 Task: Create a task in Outlook for organizing a science fair with the subject 'Science Fair Preparation', set priority to 'High', and specify start date as '7/11/2023' and due date as '7/18/2023'.
Action: Mouse moved to (17, 160)
Screenshot: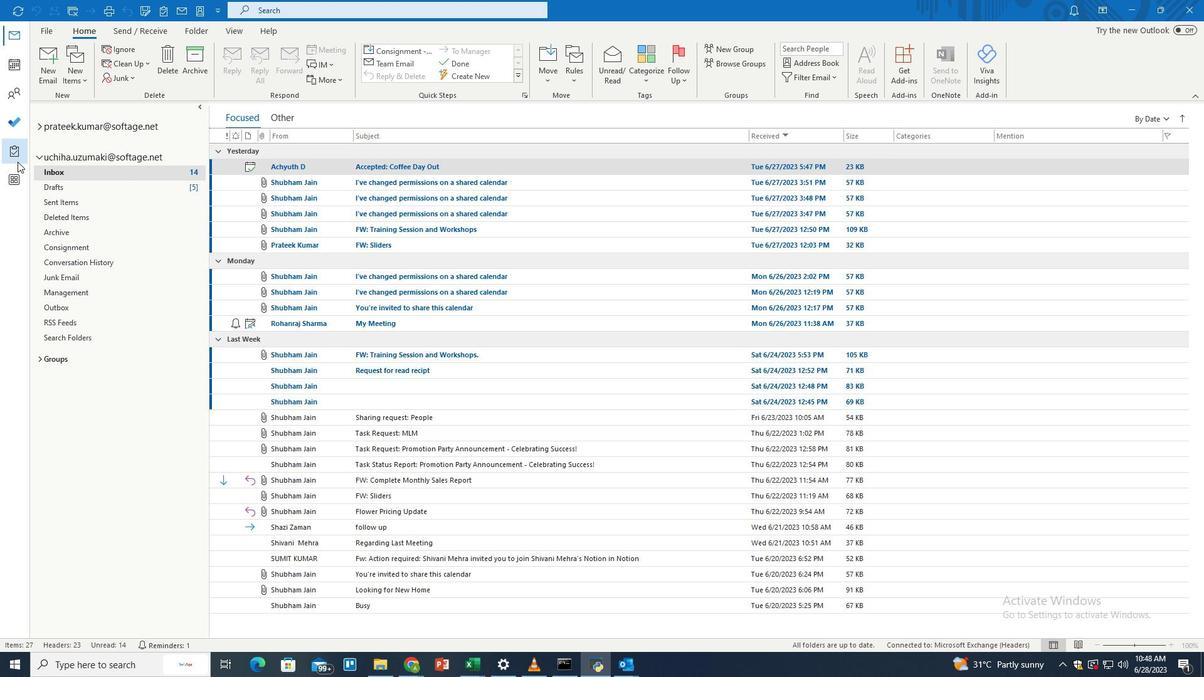 
Action: Mouse pressed left at (17, 160)
Screenshot: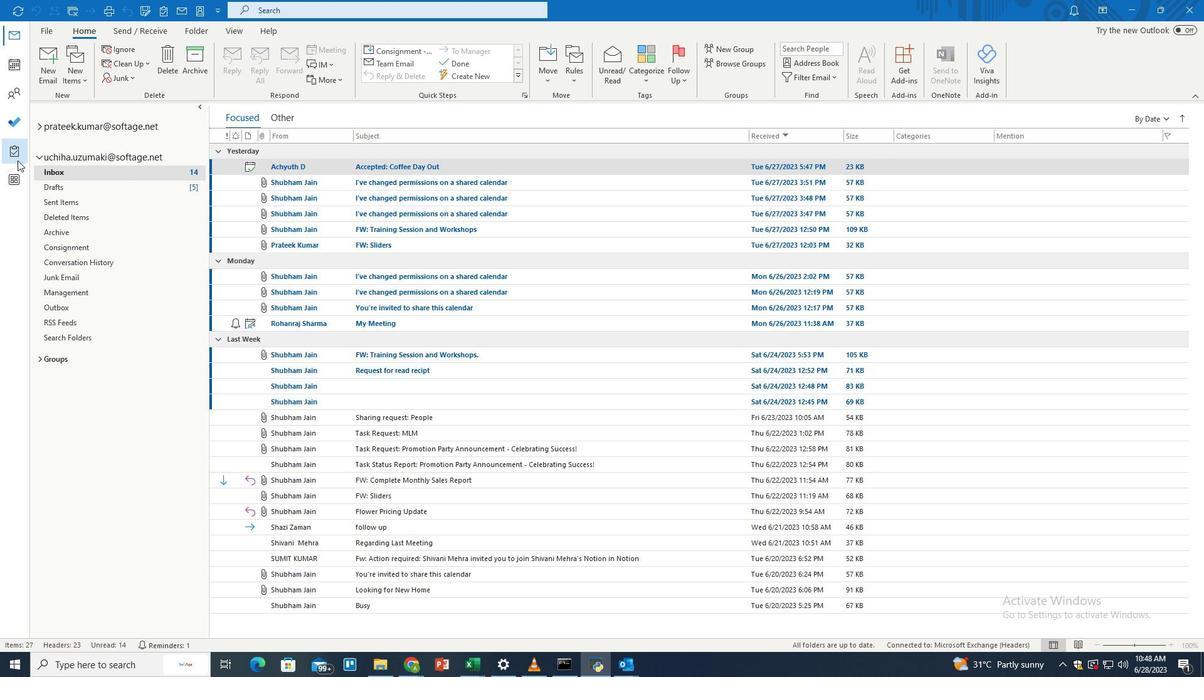 
Action: Mouse moved to (53, 53)
Screenshot: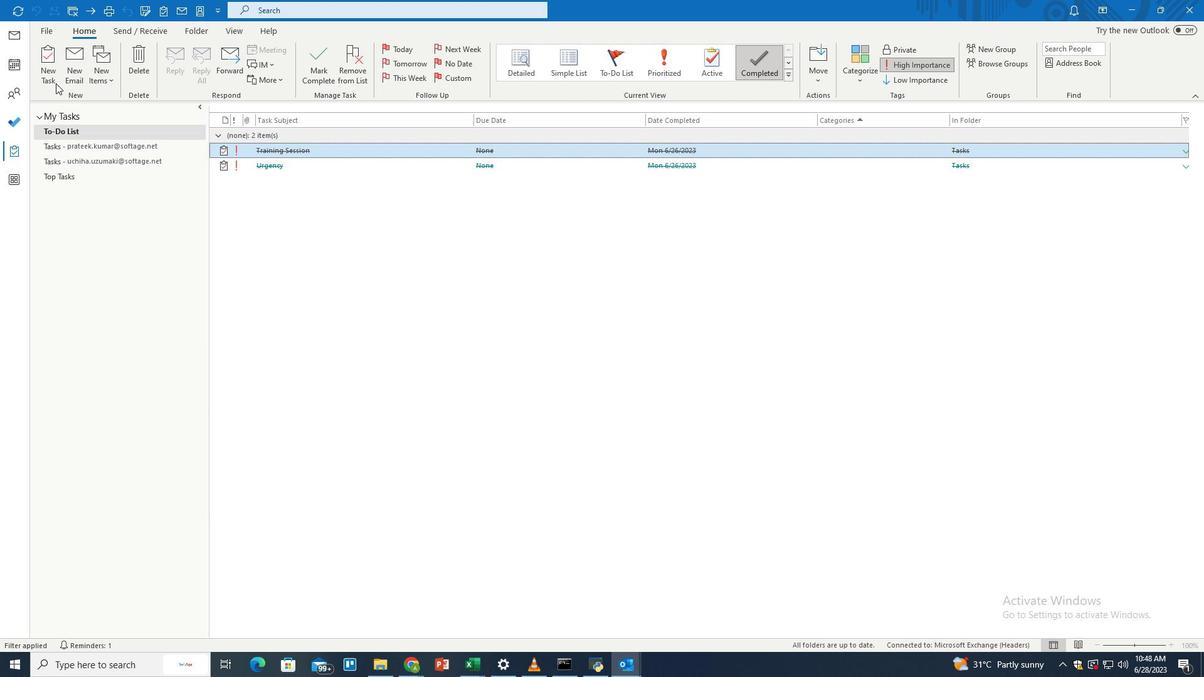 
Action: Mouse pressed left at (53, 53)
Screenshot: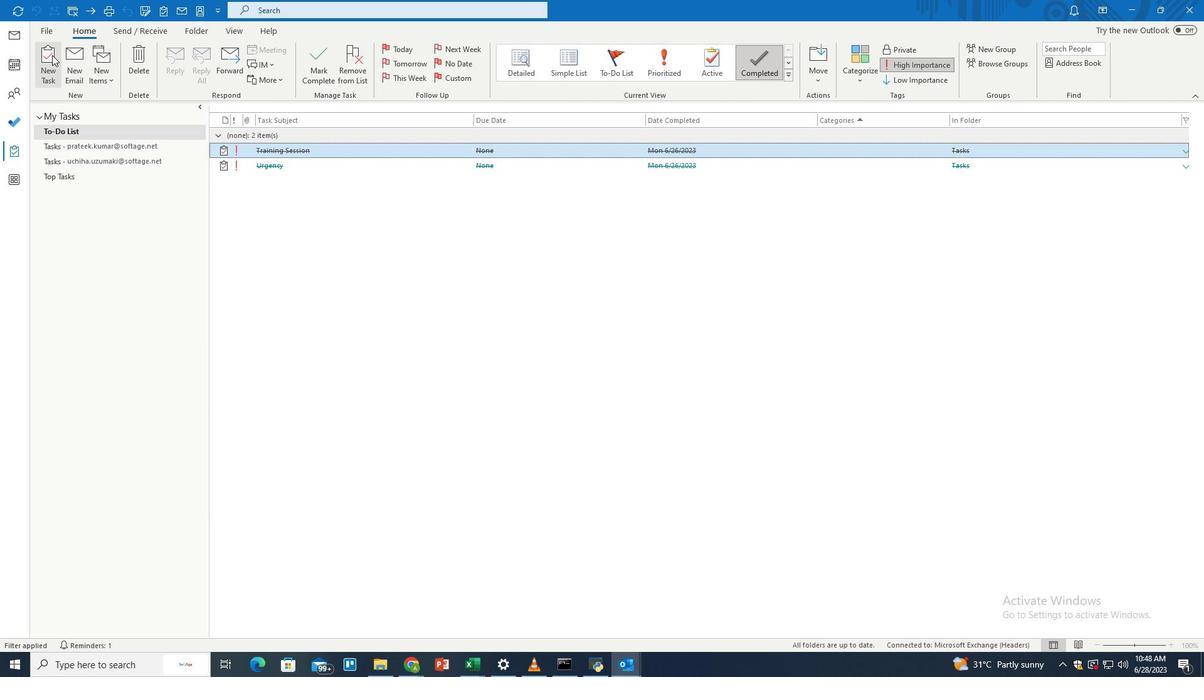 
Action: Mouse moved to (208, 133)
Screenshot: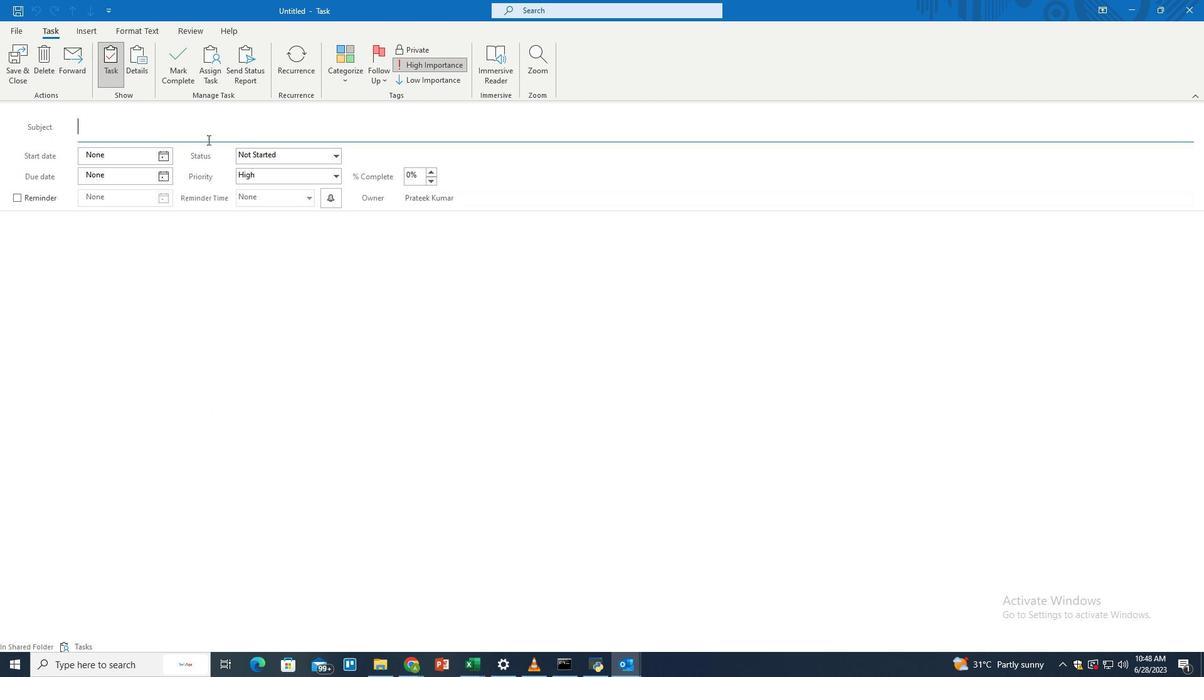 
Action: Mouse pressed left at (208, 133)
Screenshot: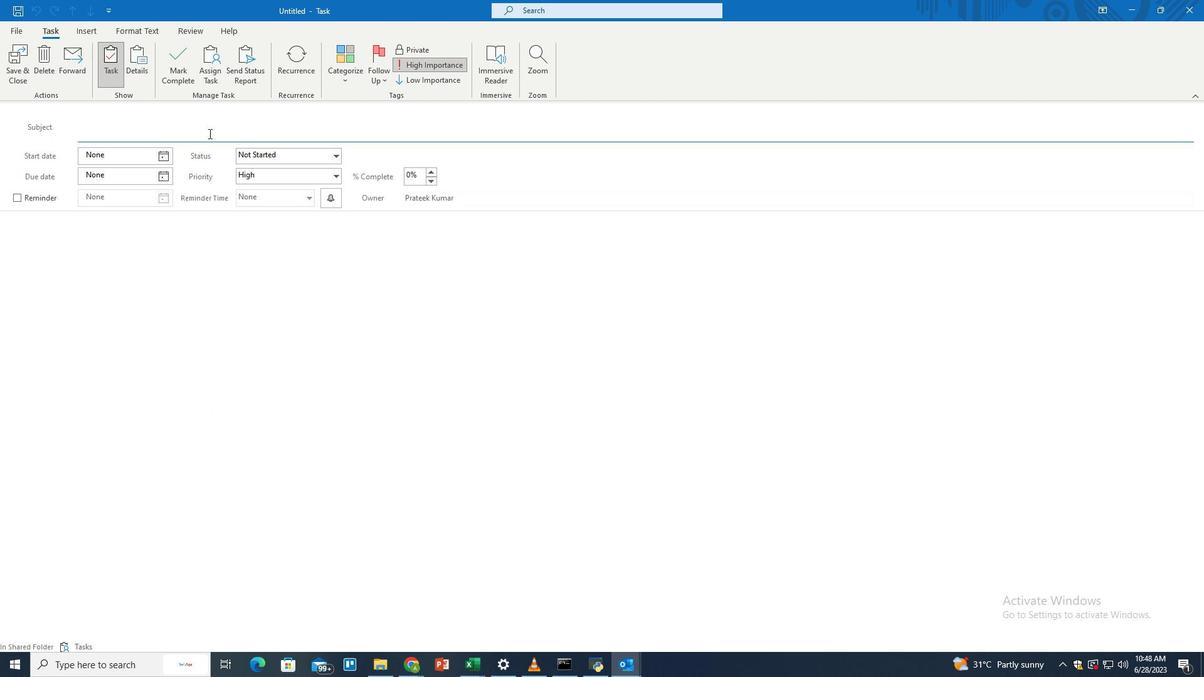 
Action: Key pressed <Key.shift>Science<Key.space><Key.shift>Fair<Key.space><Key.shift>Prre<Key.backspace><Key.backspace>eparation<Key.space><Key.shift>_<Key.backspace>-<Key.space><Key.shift>Exploring<Key.space><Key.shift>Wor<Key.backspace>nders
Screenshot: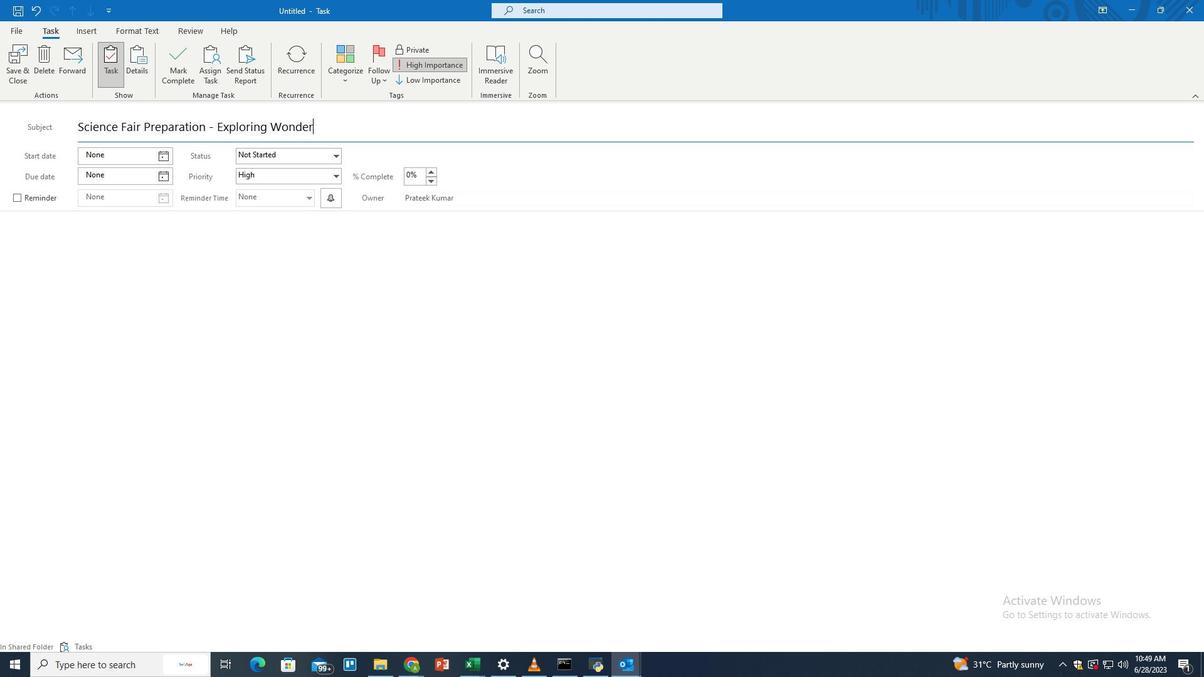 
Action: Mouse moved to (177, 240)
Screenshot: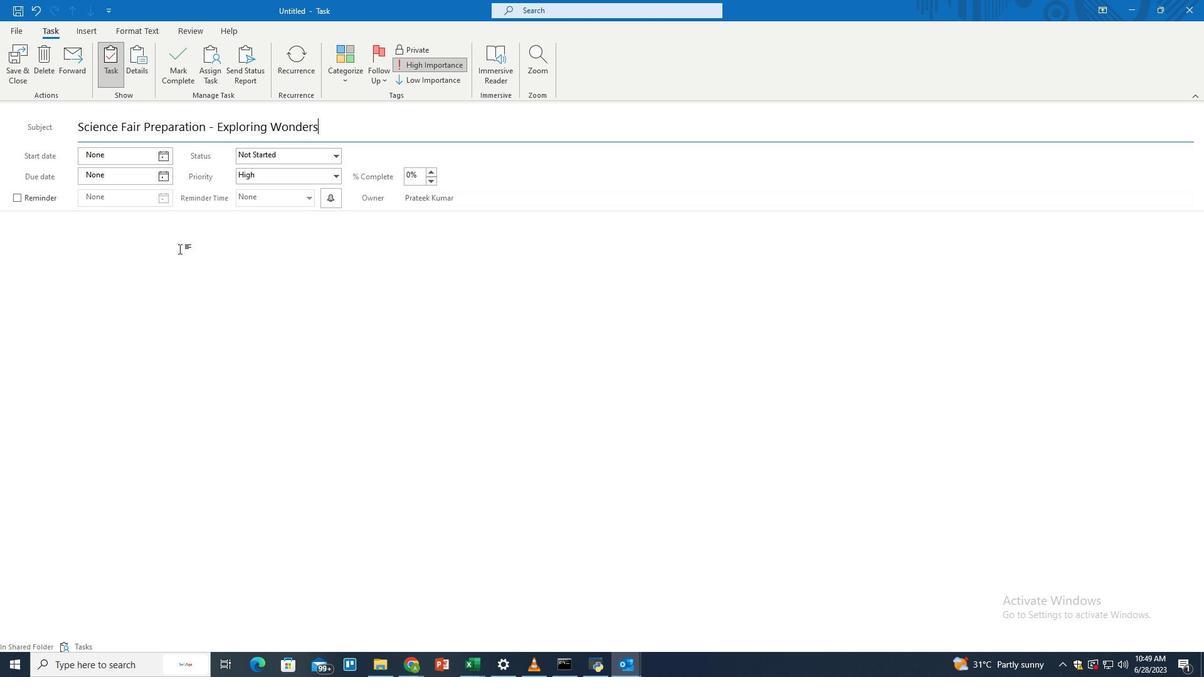 
Action: Mouse pressed left at (177, 240)
Screenshot: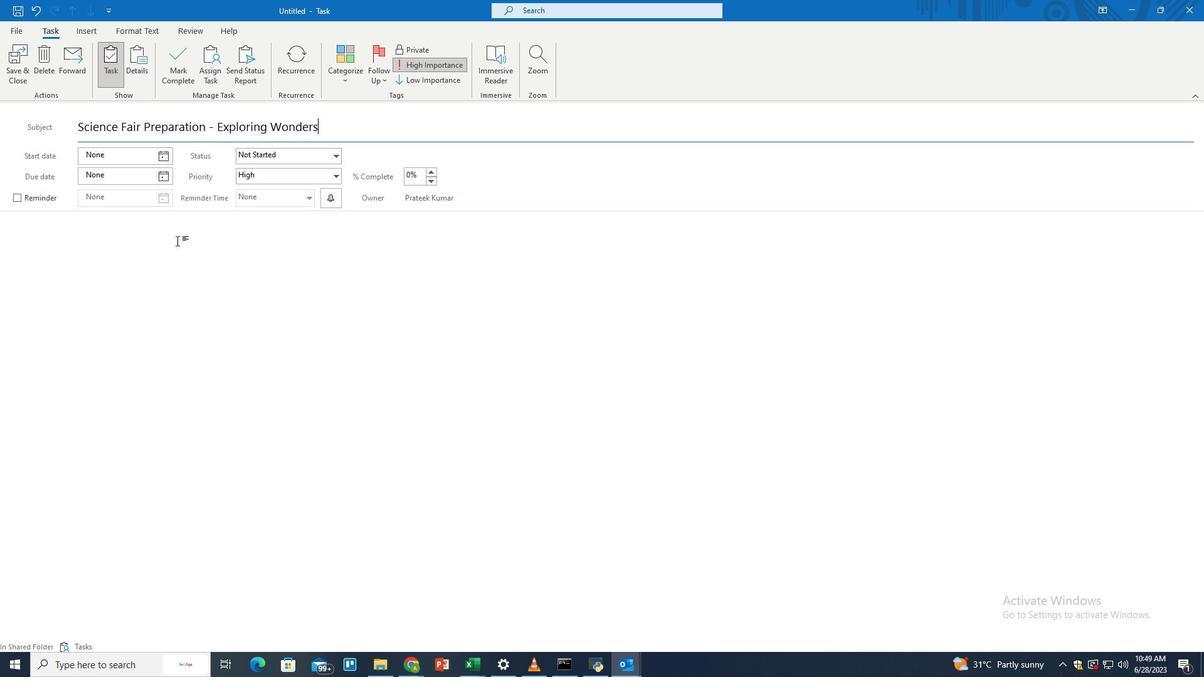 
Action: Key pressed <Key.shift>Organize<Key.space><Key.shift>A<Key.backspace>a<Key.space>science<Key.space>fair<Key.space>for<Key.space>school<Key.space>kids<Key.space>to<Key.space>shw<Key.backspace>owcase<Key.space>their<Key.space>scientific<Key.space>knowledge<Key.space>and<Key.space>creativity.<Key.space><Key.shift>CO<Key.backspace>oordinate<Key.space>project<Key.space>submissions,<Key.space>arrange<Key.space>display<Key.space>booh<Key.backspace>ths,<Key.space>and<Key.space>facilitate<Key.space>presentations.<Key.space><Key.shift><Key.shift><Key.shift><Key.shift><Key.shift><Key.shift>Encourage<Key.space>students<Key.space>to<Key.space>explore<Key.space>scientific<Key.space>concel<Key.backspace>pts<Key.space>and<Key.space>foster<Key.space>their<Key.space>curisi<Key.backspace><Key.backspace>osity
Screenshot: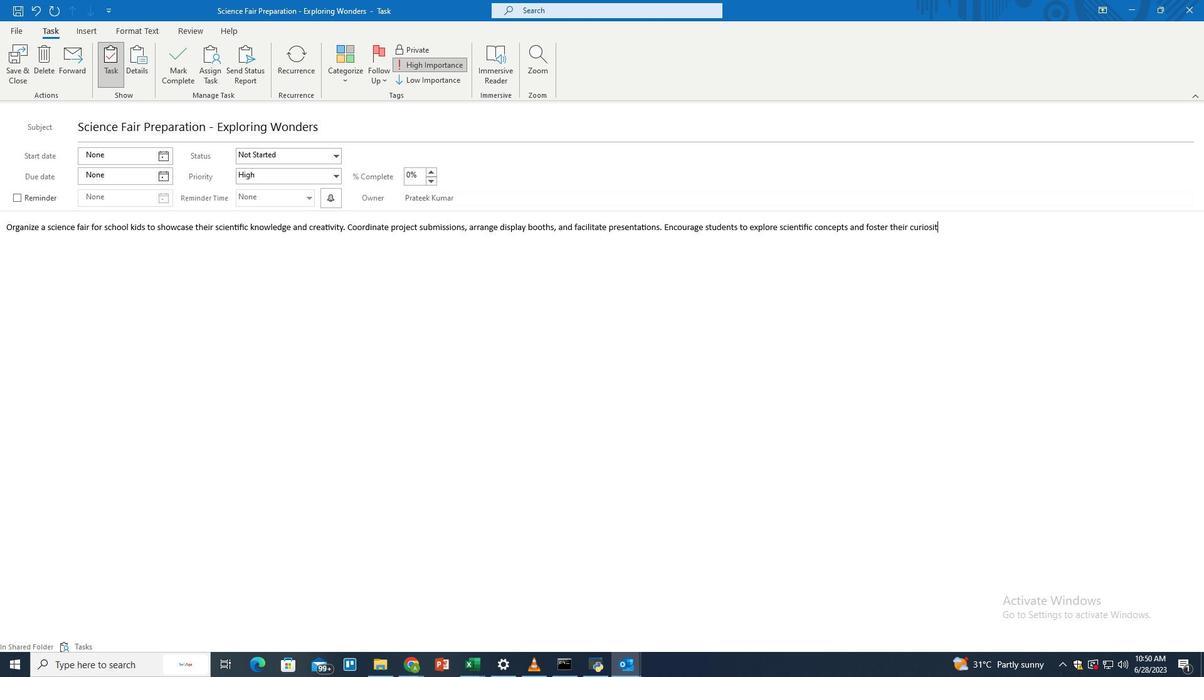 
Action: Mouse moved to (165, 156)
Screenshot: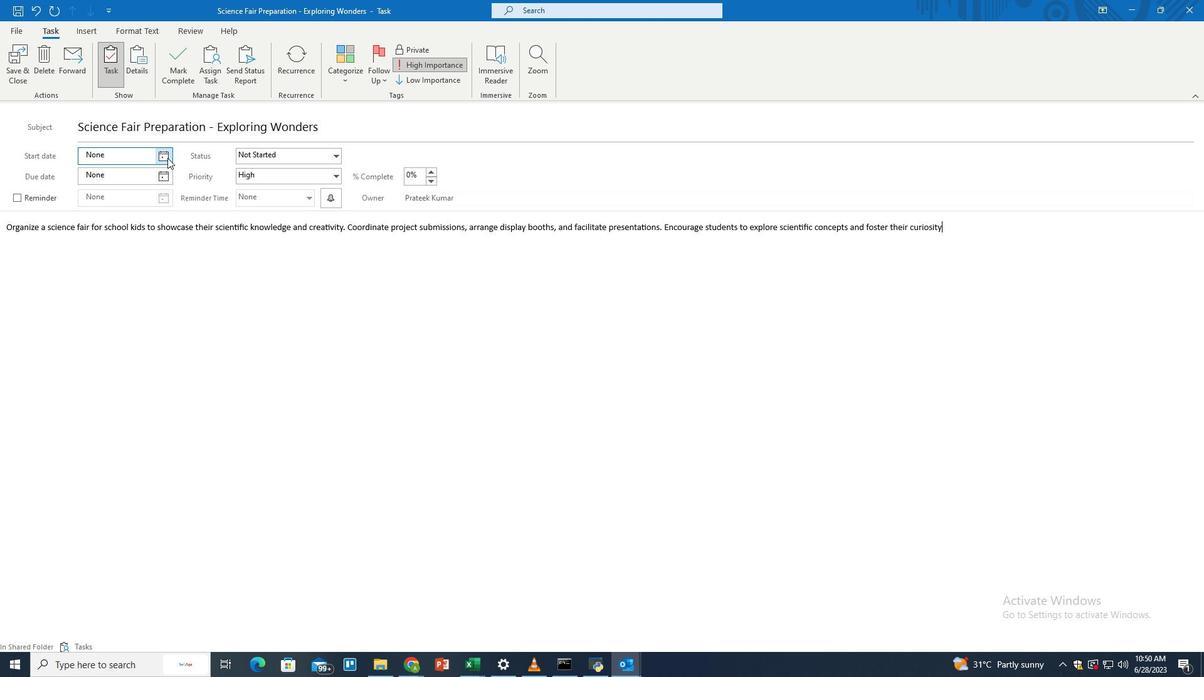 
Action: Mouse pressed left at (165, 156)
Screenshot: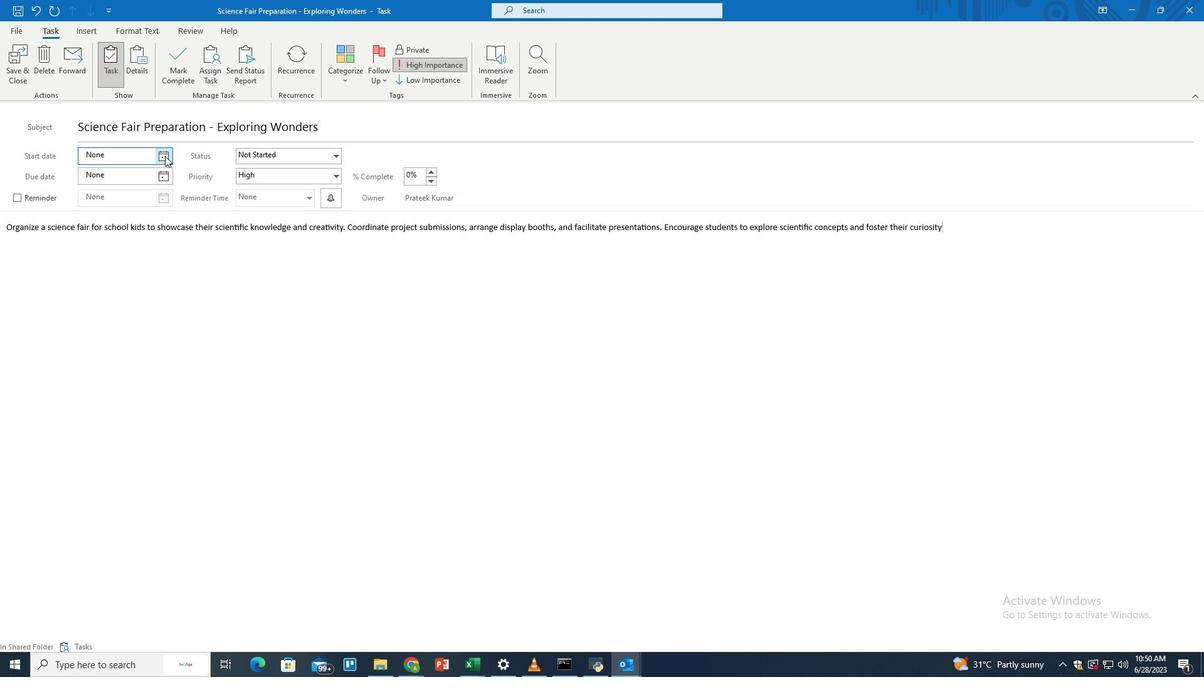
Action: Mouse moved to (165, 172)
Screenshot: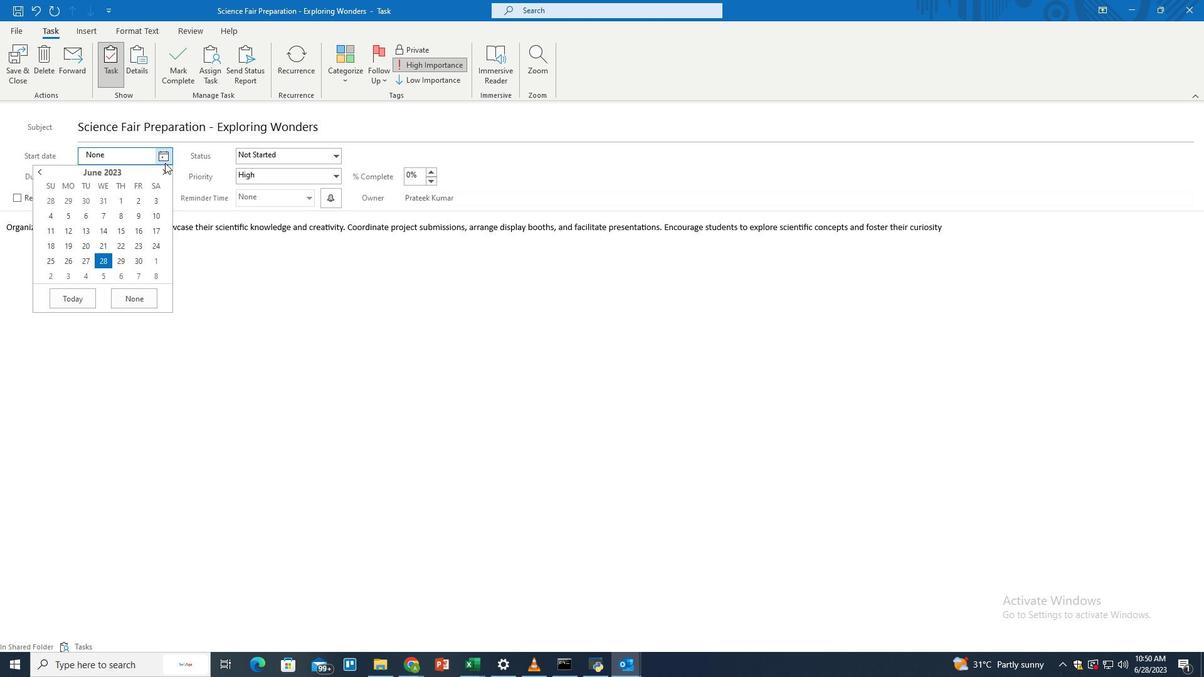 
Action: Mouse pressed left at (165, 172)
Screenshot: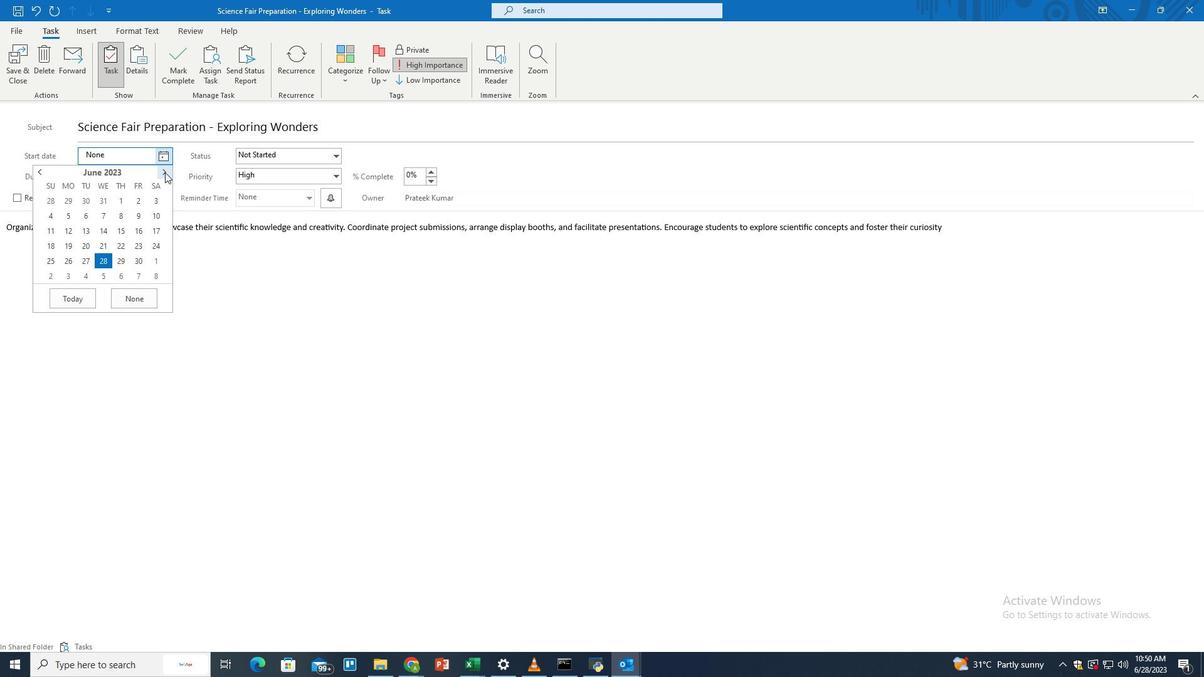 
Action: Mouse moved to (90, 230)
Screenshot: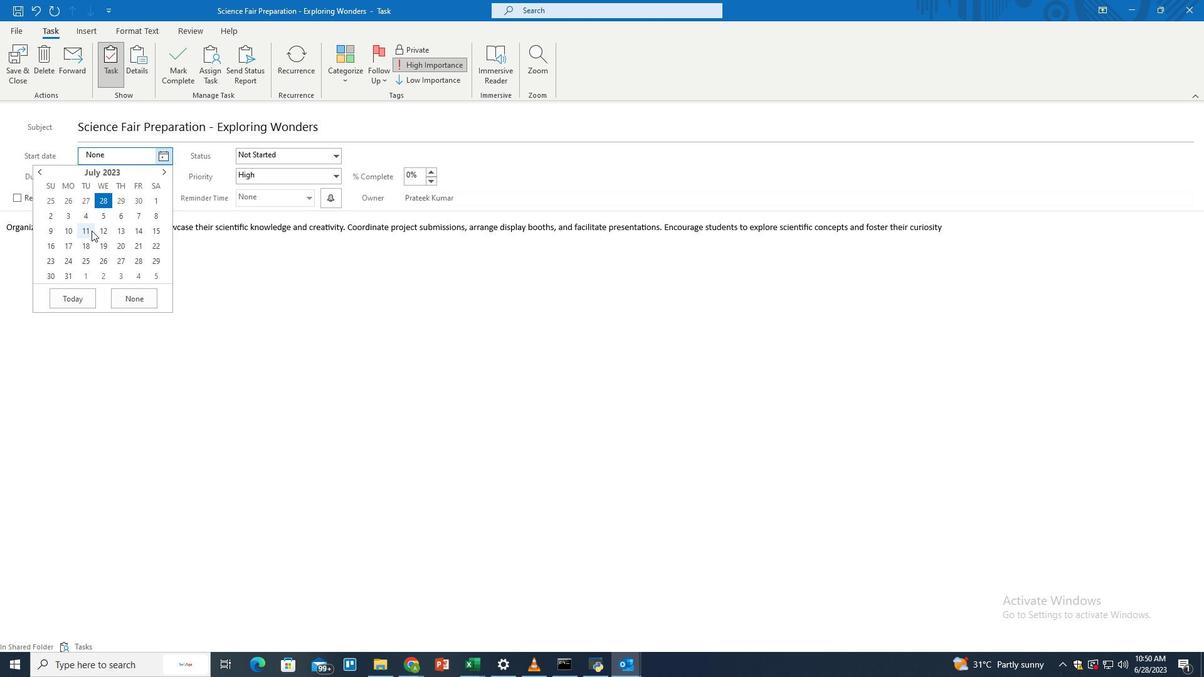 
Action: Mouse pressed left at (90, 230)
Screenshot: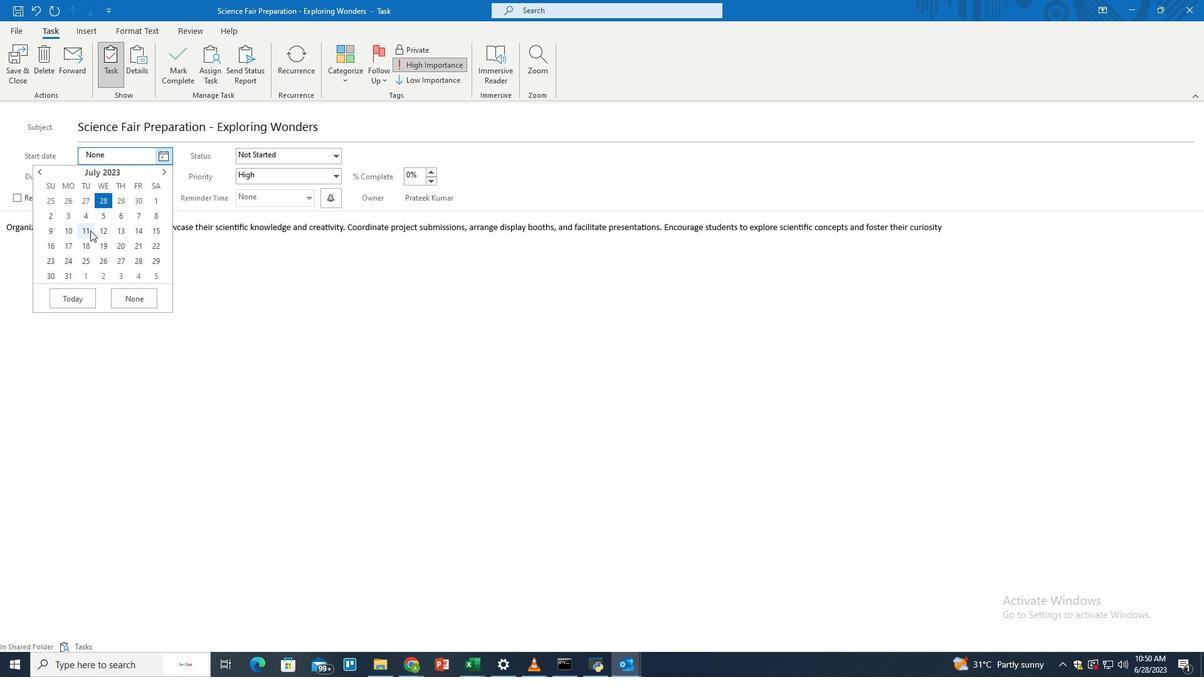 
Action: Mouse moved to (160, 195)
Screenshot: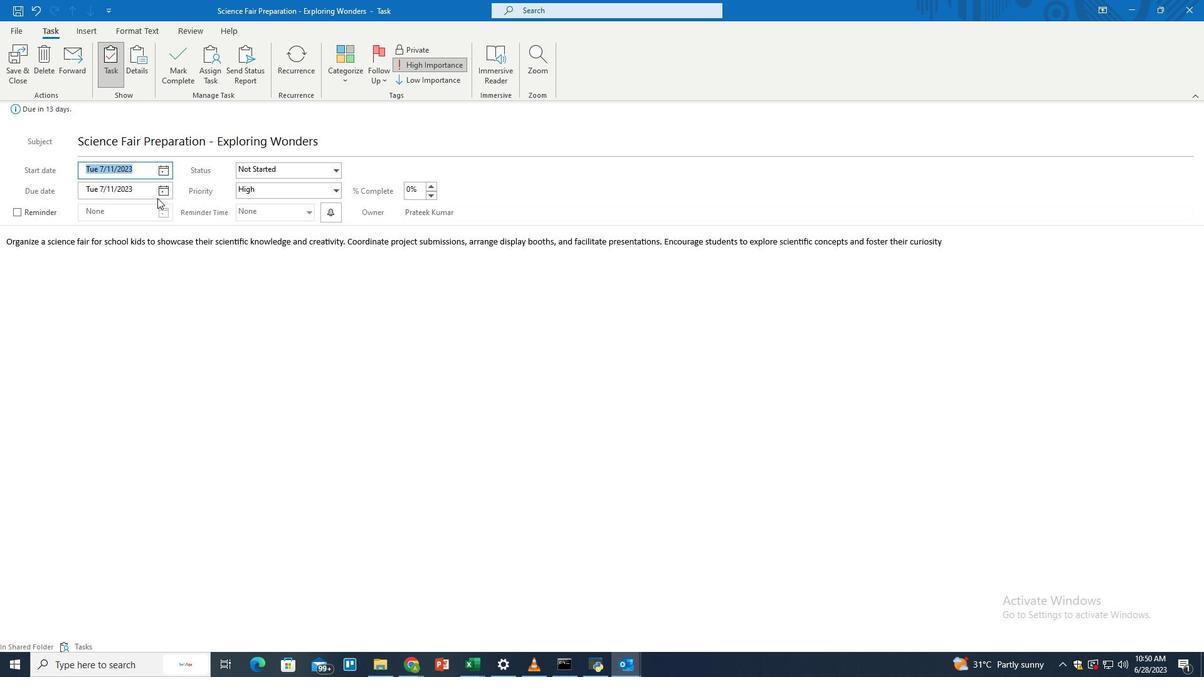 
Action: Mouse pressed left at (160, 195)
Screenshot: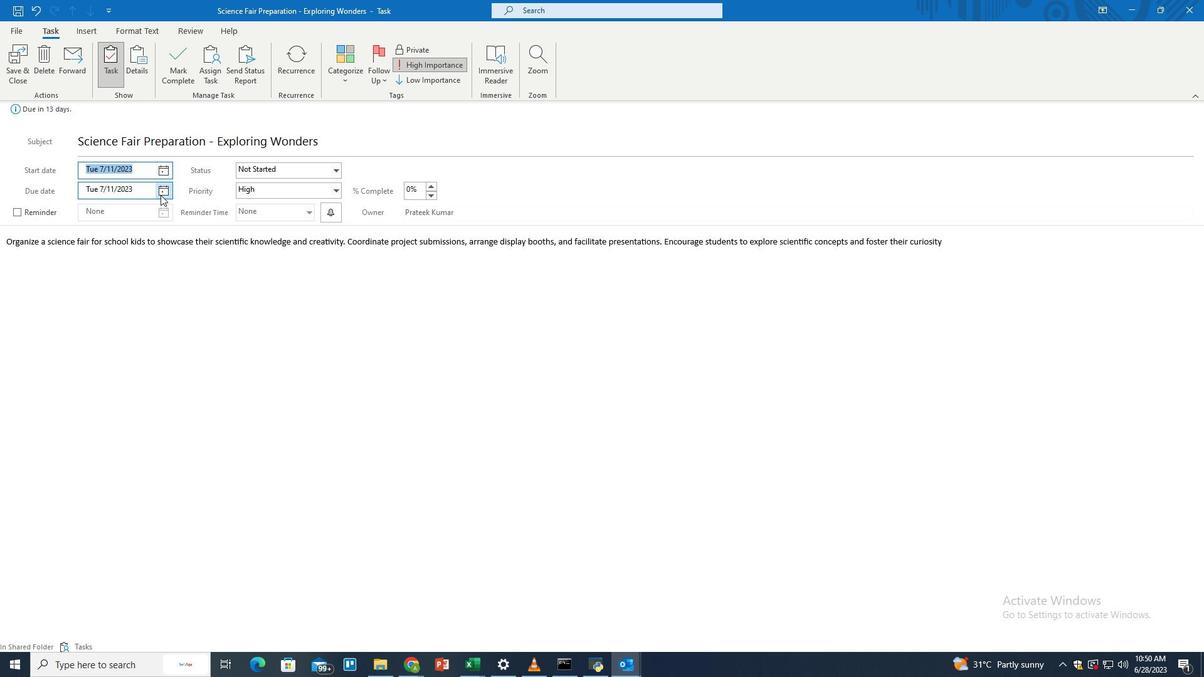 
Action: Mouse moved to (89, 278)
Screenshot: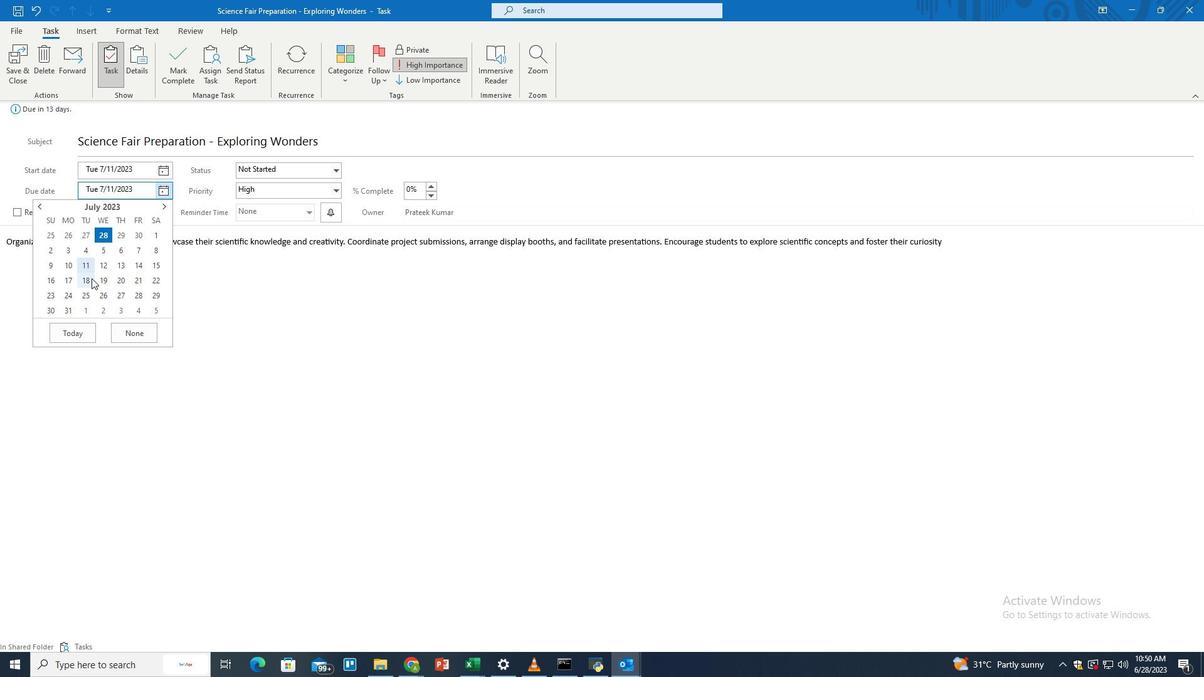 
Action: Mouse pressed left at (89, 278)
Screenshot: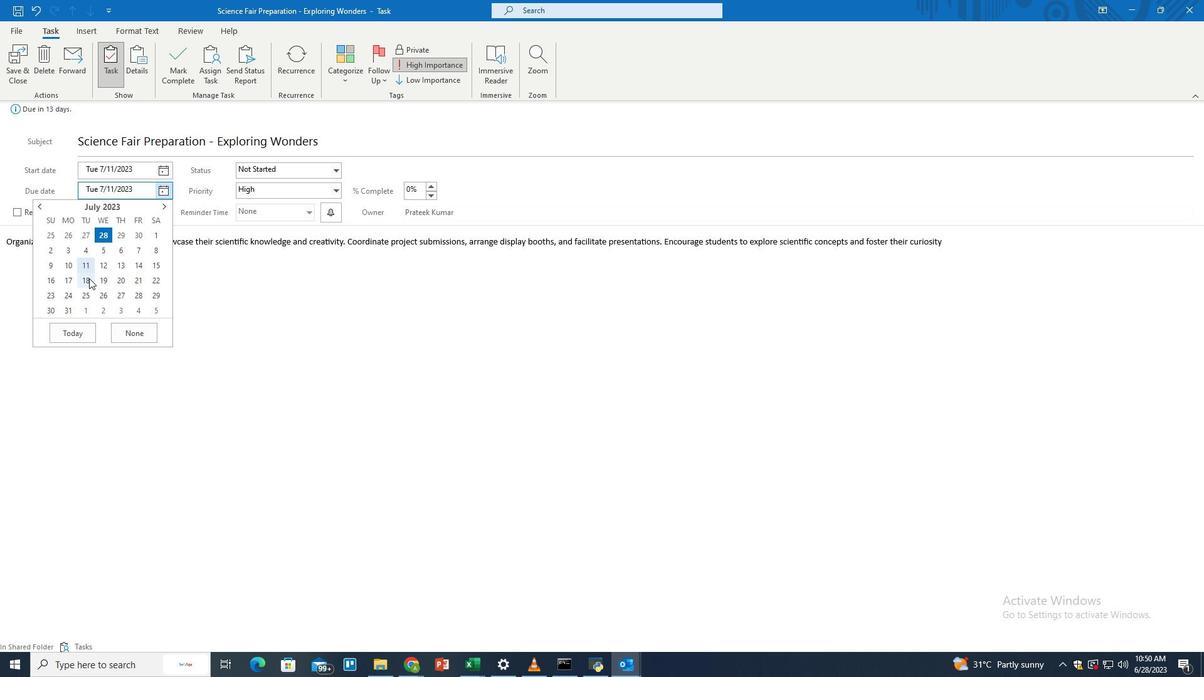 
Action: Mouse moved to (339, 173)
Screenshot: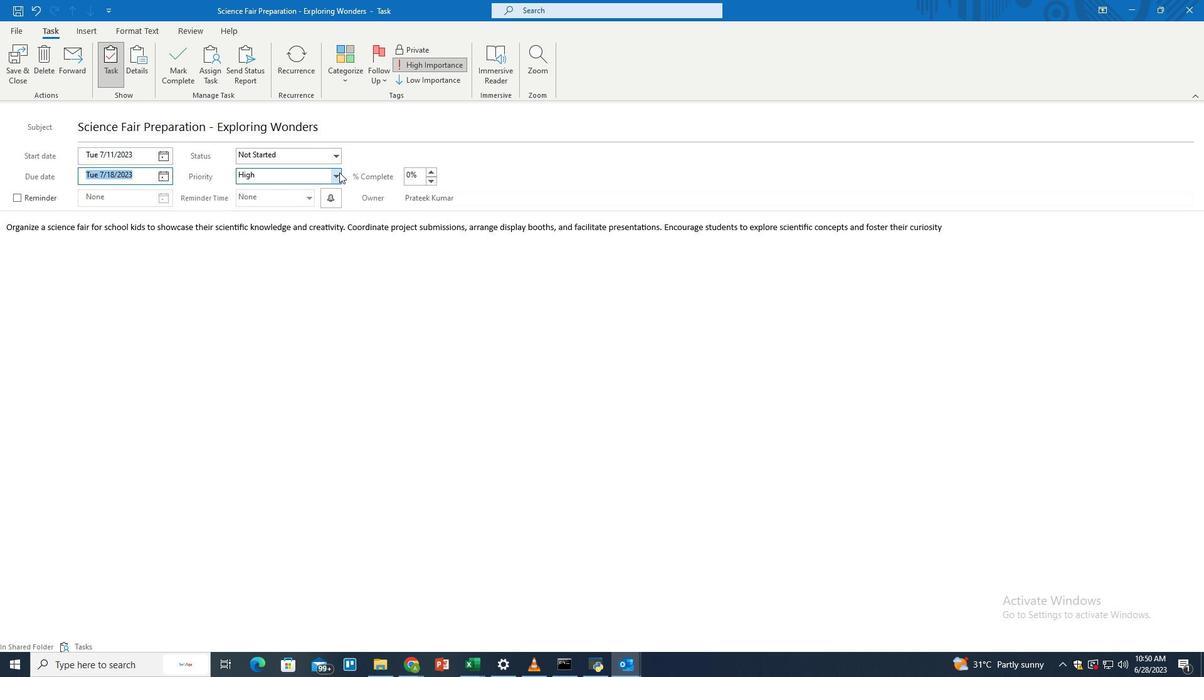 
Action: Mouse pressed left at (339, 173)
Screenshot: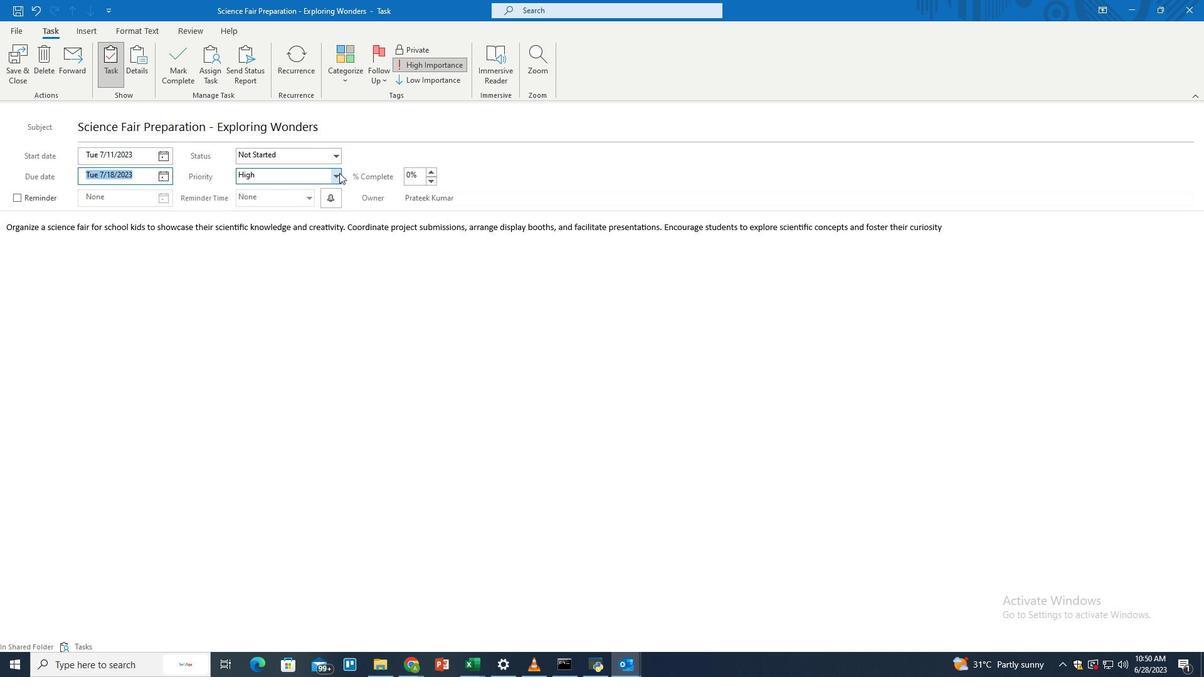 
Action: Mouse moved to (289, 198)
Screenshot: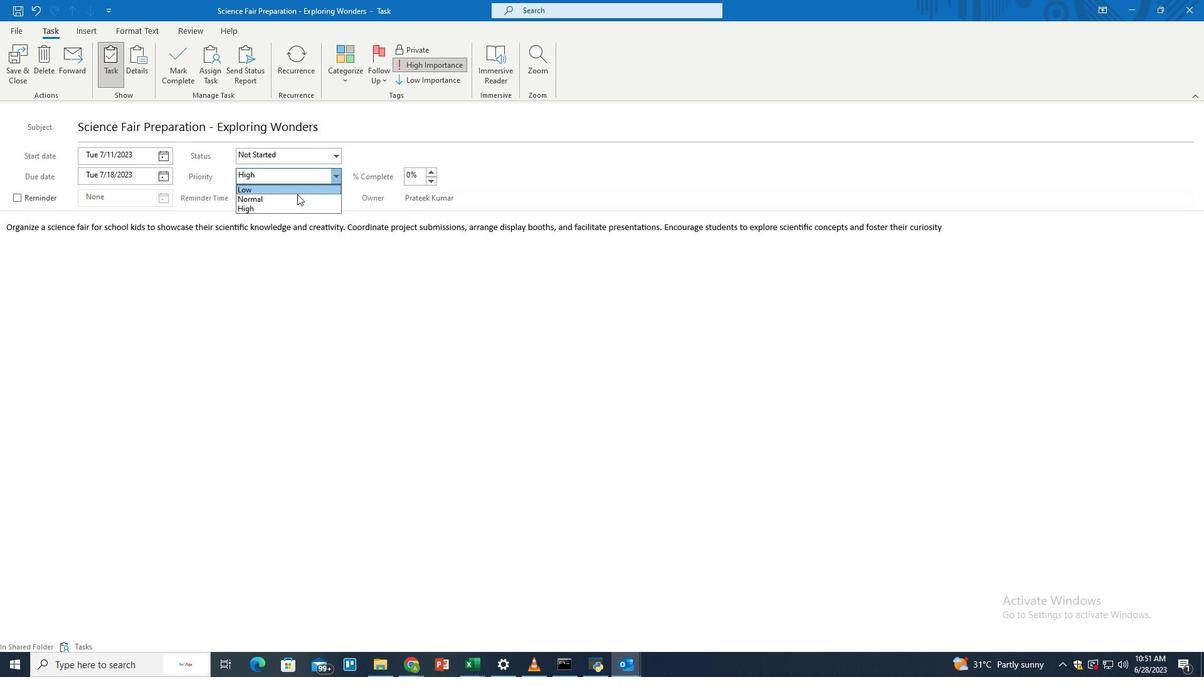 
Action: Mouse pressed left at (289, 198)
Screenshot: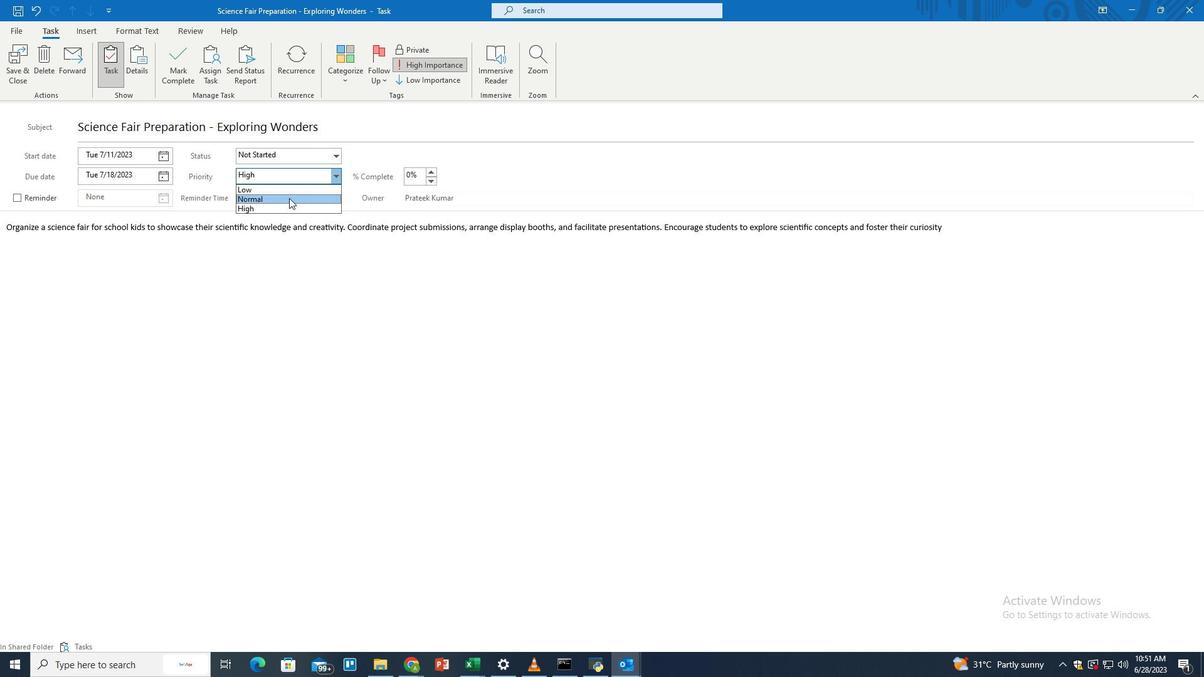 
Action: Mouse moved to (338, 151)
Screenshot: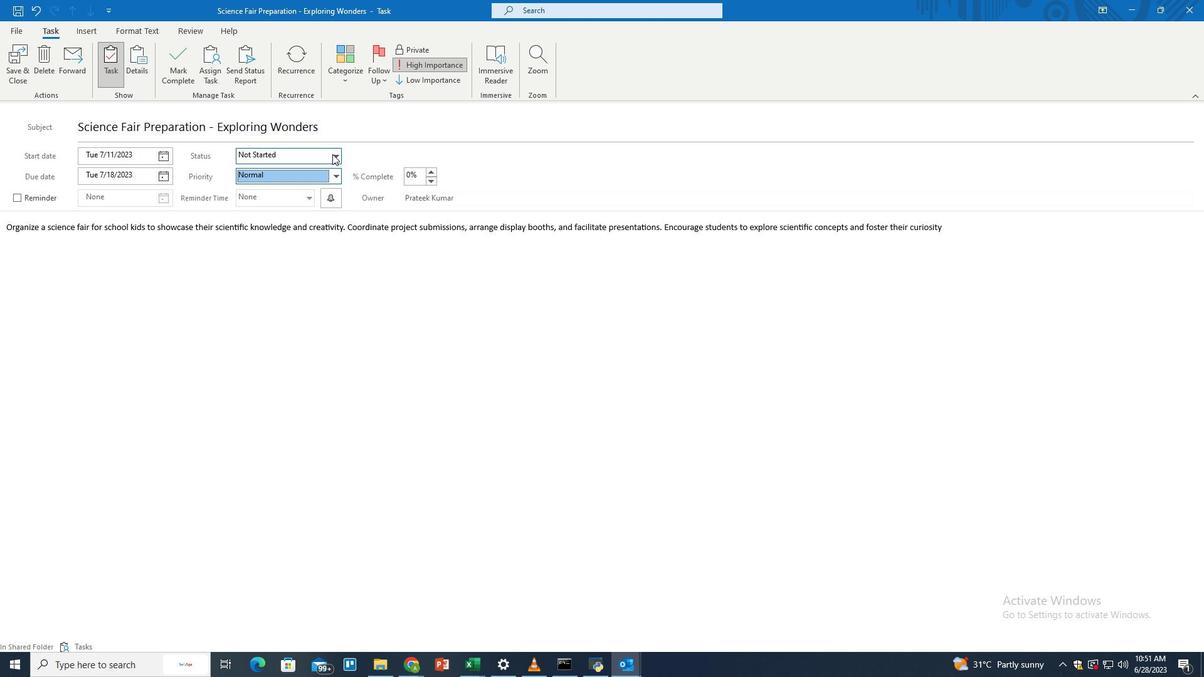 
Action: Mouse pressed left at (338, 151)
Screenshot: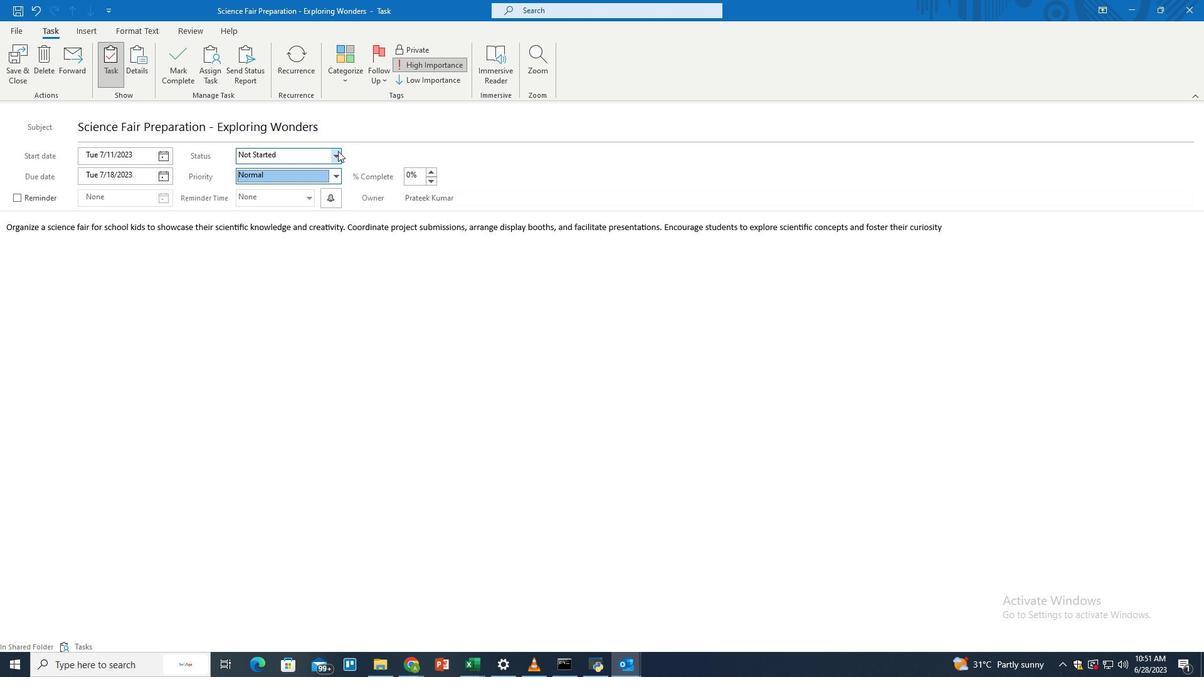 
Action: Mouse moved to (300, 169)
Screenshot: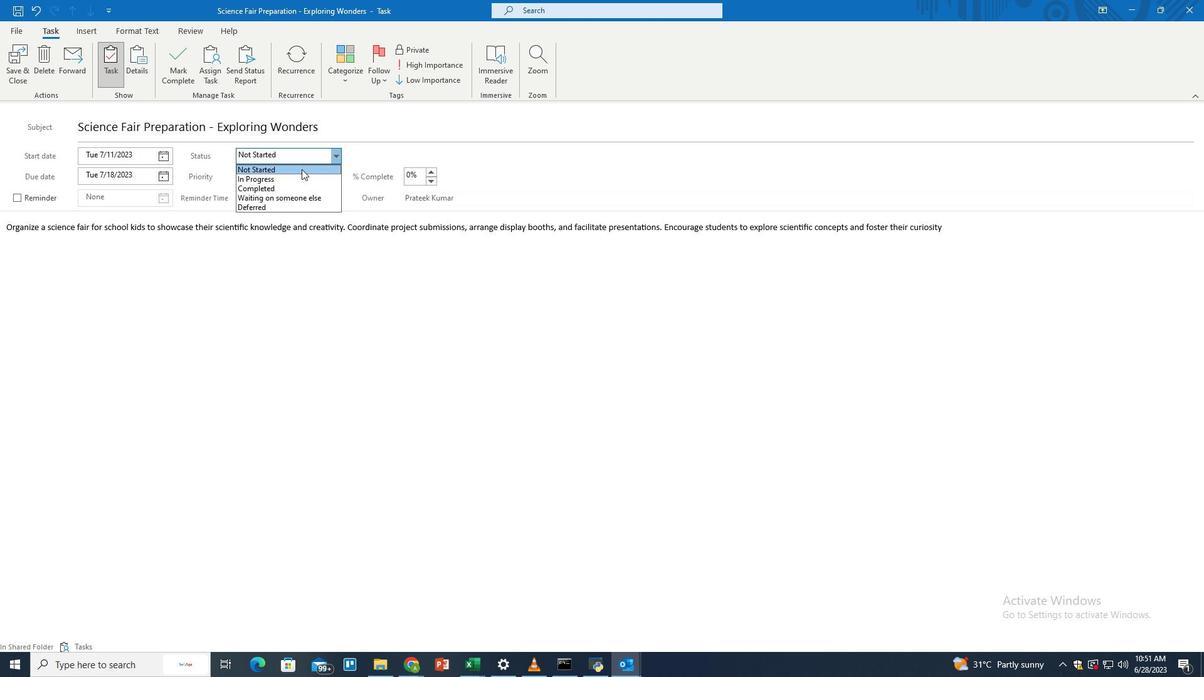 
Action: Mouse pressed left at (300, 169)
Screenshot: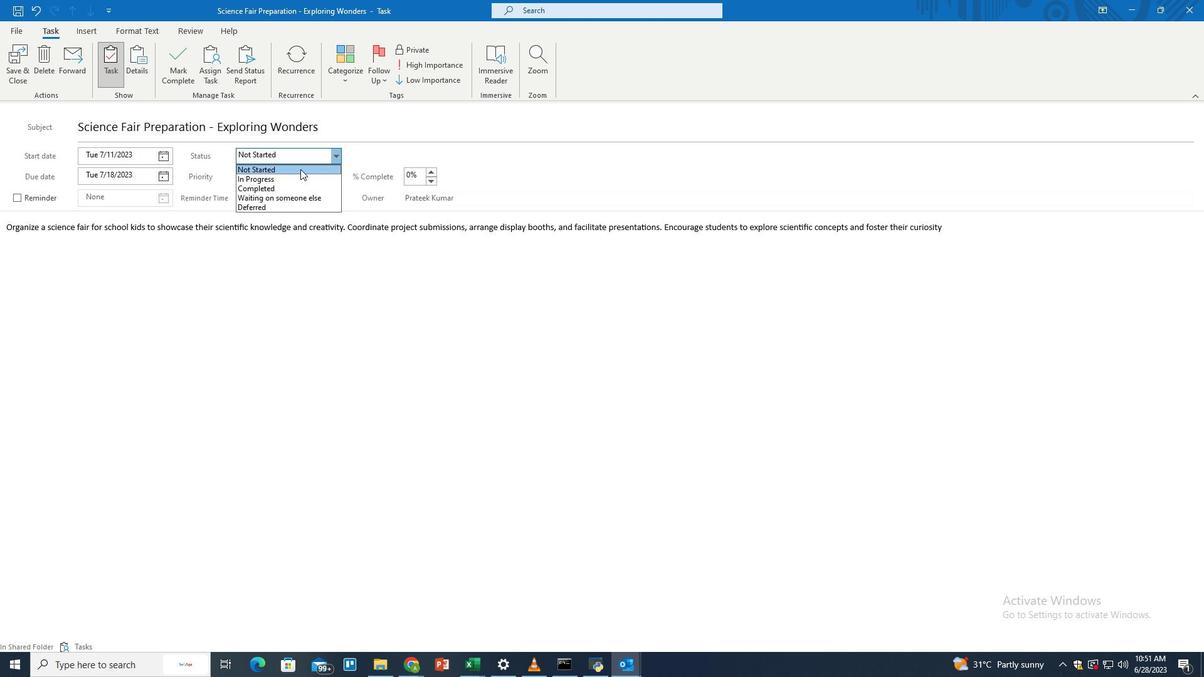 
Action: Mouse moved to (19, 55)
Screenshot: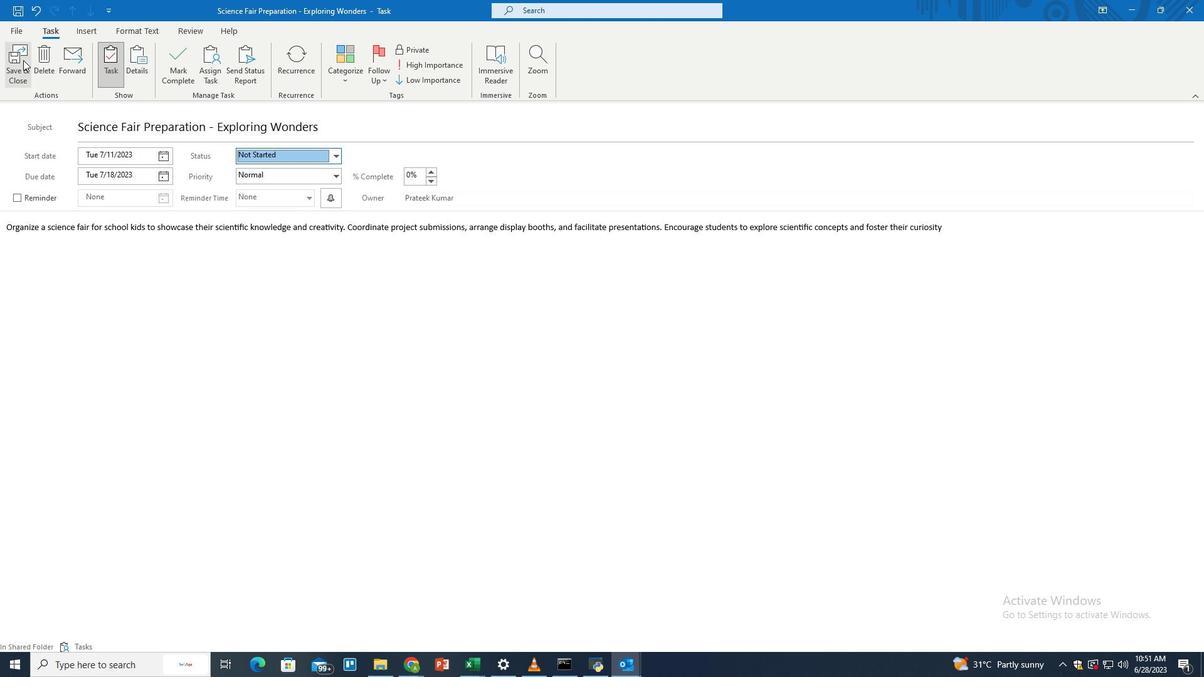 
Action: Mouse pressed left at (19, 55)
Screenshot: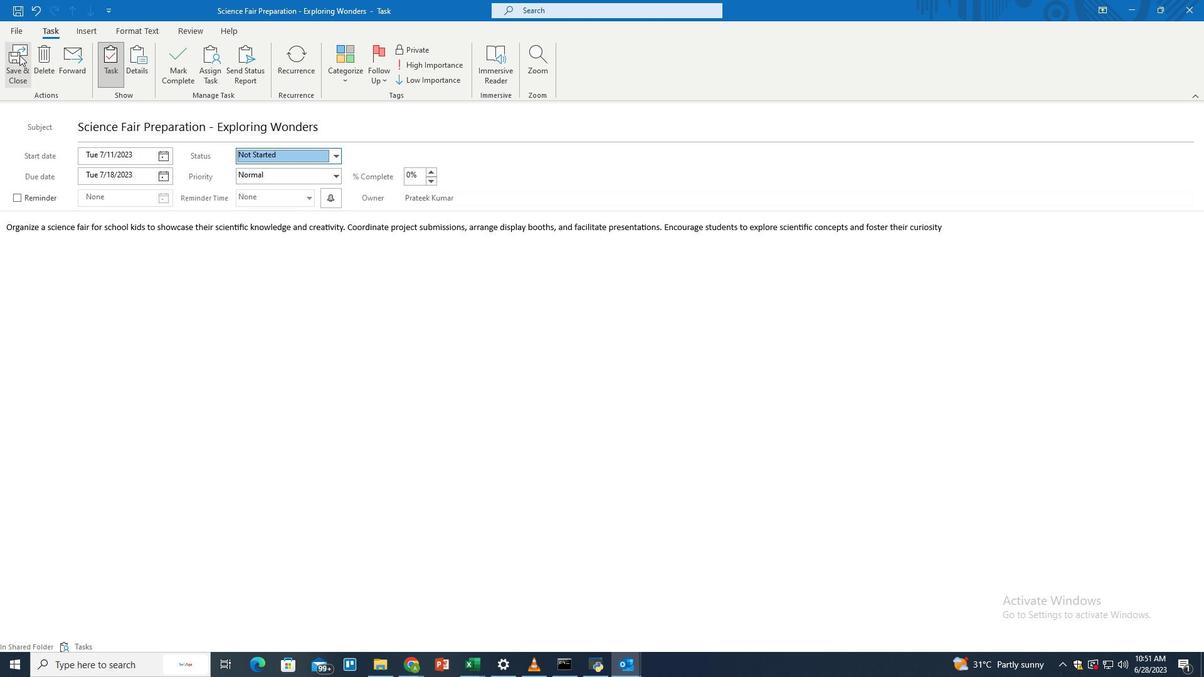 
Action: Mouse moved to (512, 326)
Screenshot: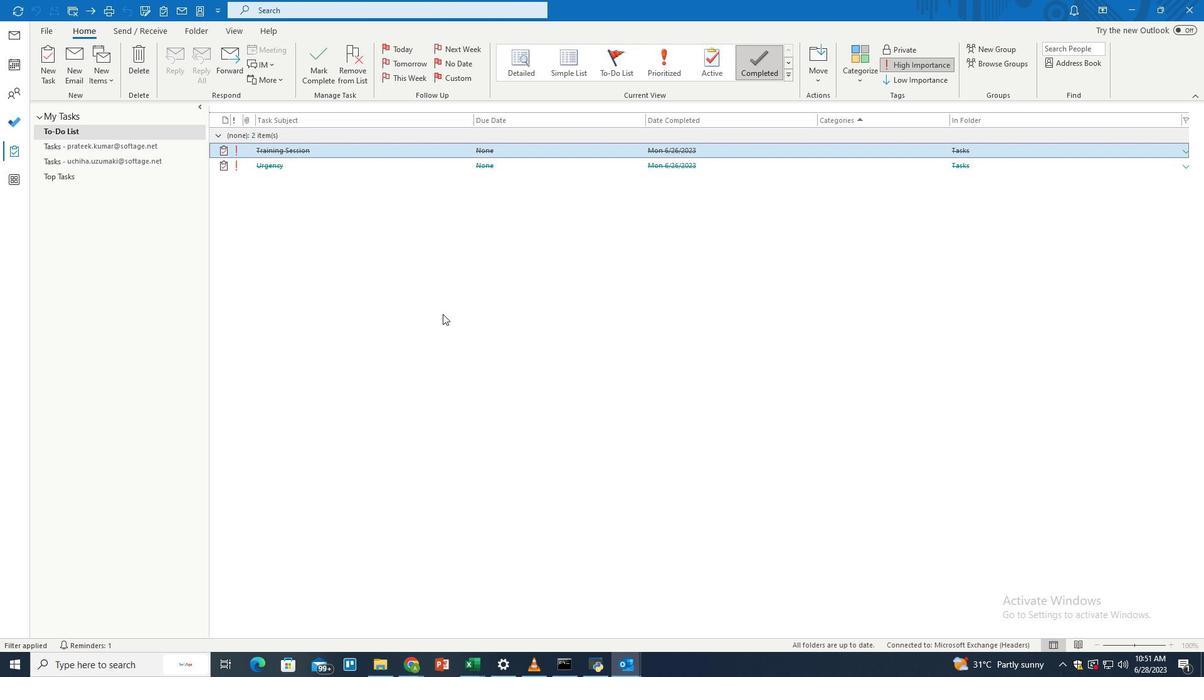 
